 Task: Add Member Aaihsa to Card Card0021 in Board Board0021 in Workspace Development in Trello
Action: Mouse moved to (392, 441)
Screenshot: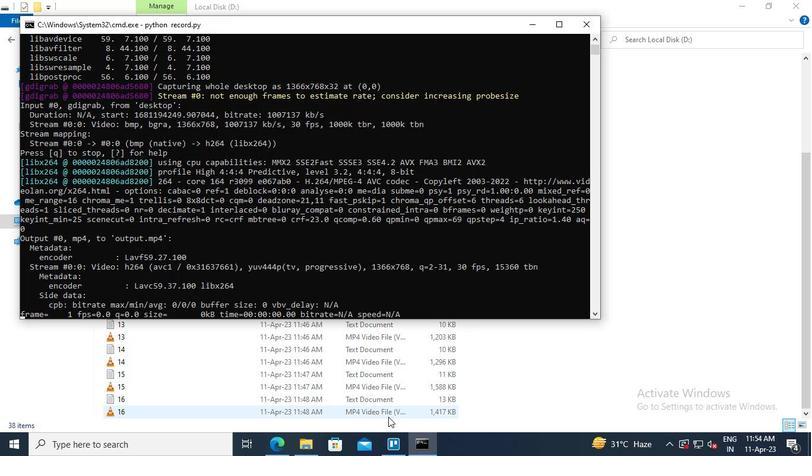 
Action: Mouse pressed left at (392, 441)
Screenshot: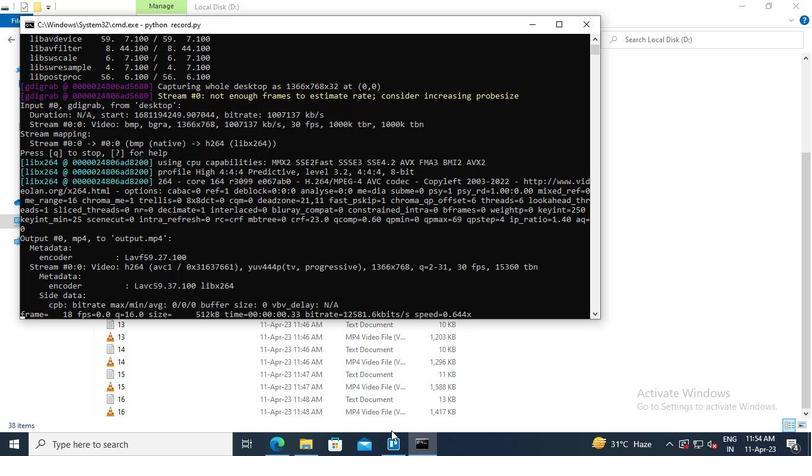 
Action: Mouse moved to (191, 125)
Screenshot: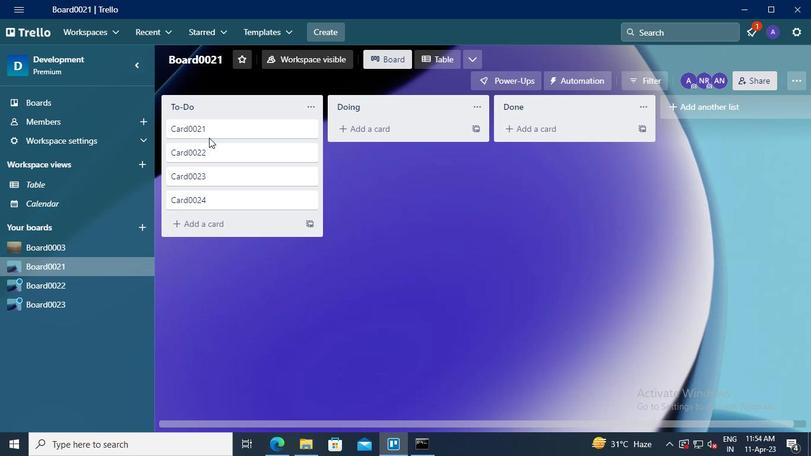 
Action: Mouse pressed left at (191, 125)
Screenshot: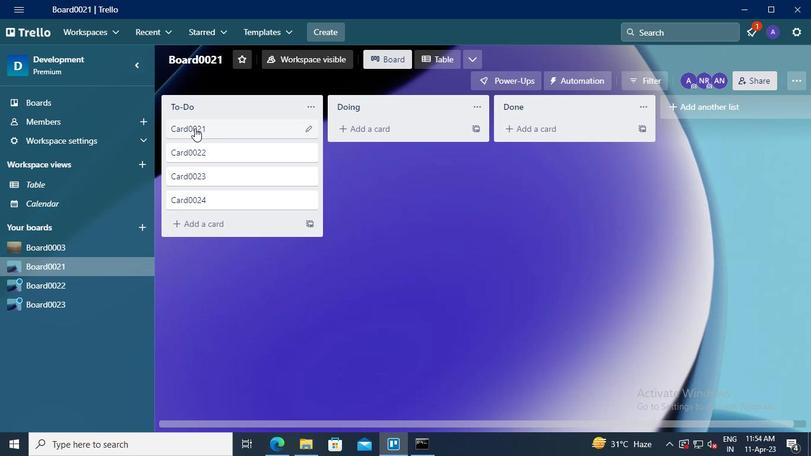 
Action: Mouse moved to (546, 158)
Screenshot: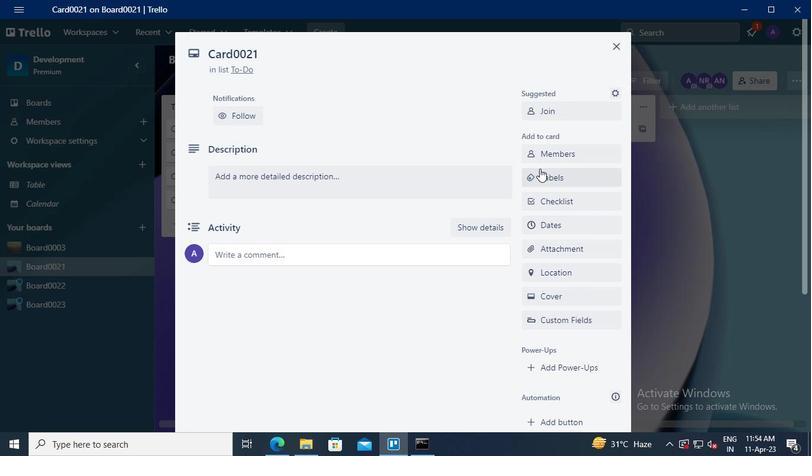 
Action: Mouse pressed left at (546, 158)
Screenshot: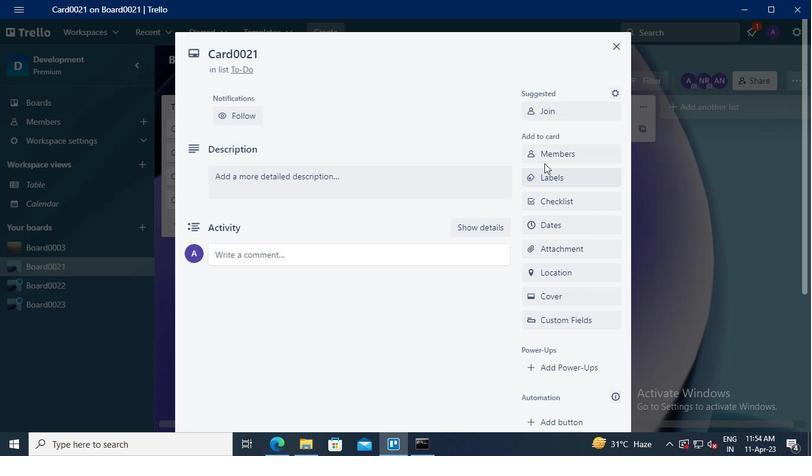
Action: Mouse moved to (547, 158)
Screenshot: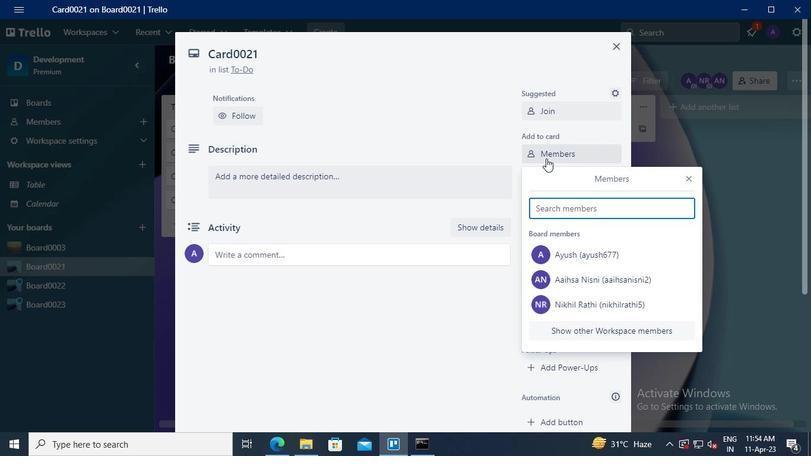 
Action: Keyboard a
Screenshot: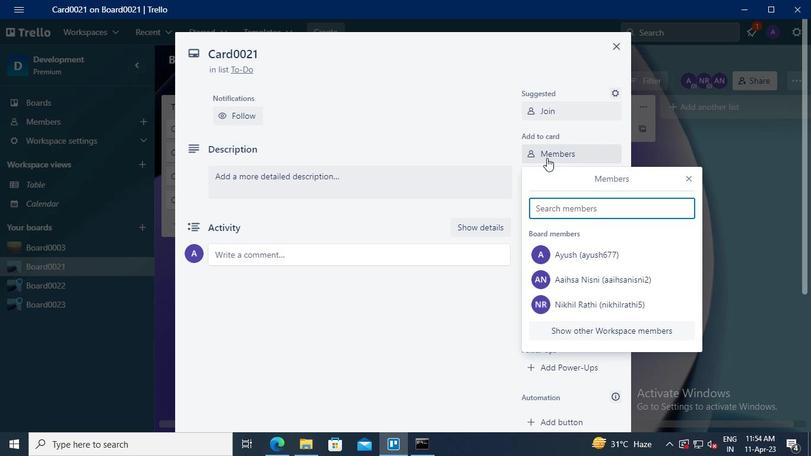 
Action: Keyboard a
Screenshot: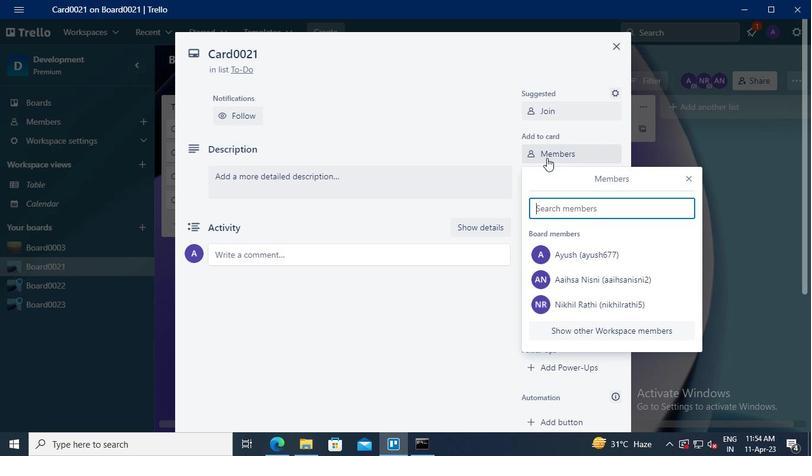 
Action: Keyboard i
Screenshot: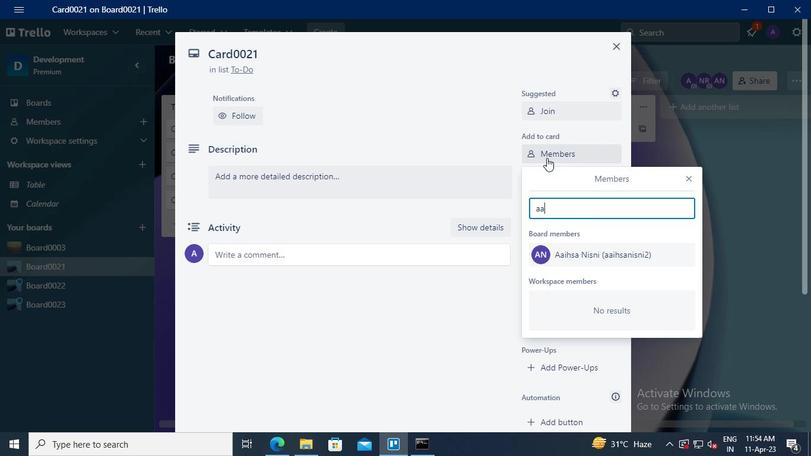 
Action: Keyboard h
Screenshot: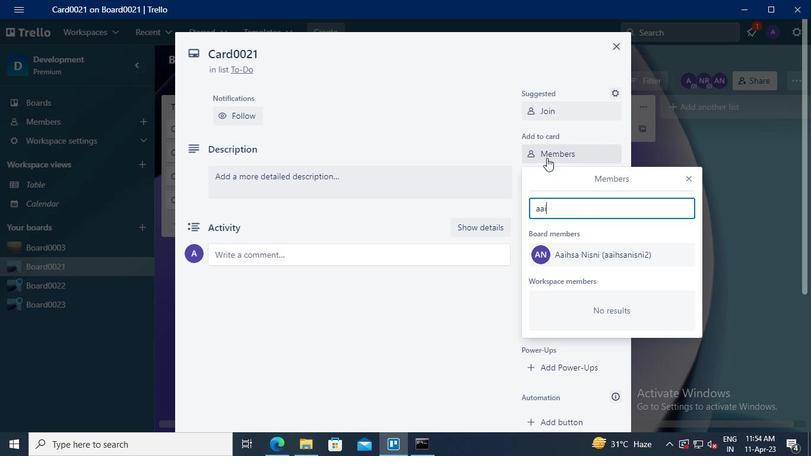 
Action: Mouse moved to (601, 256)
Screenshot: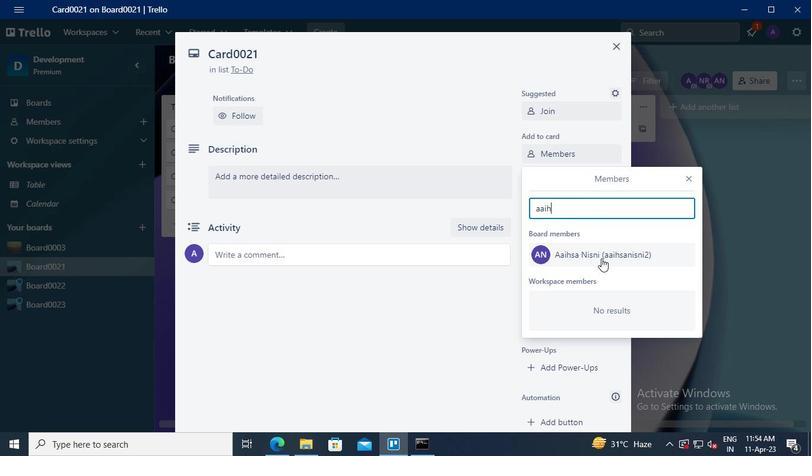 
Action: Mouse pressed left at (601, 256)
Screenshot: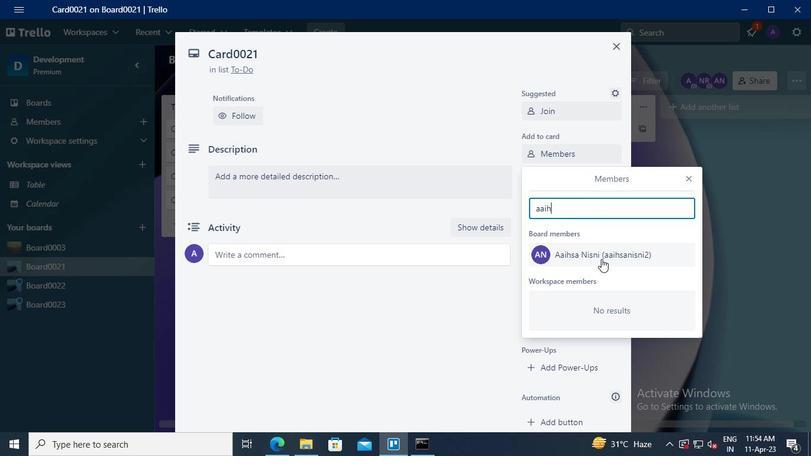 
Action: Mouse moved to (689, 179)
Screenshot: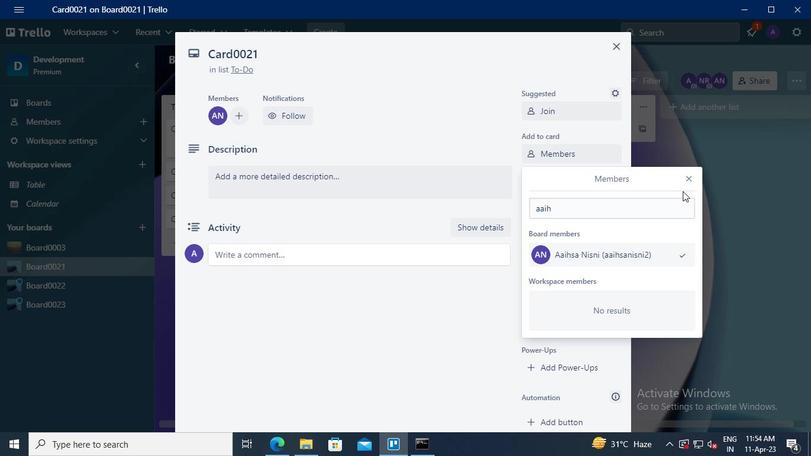 
Action: Mouse pressed left at (689, 179)
Screenshot: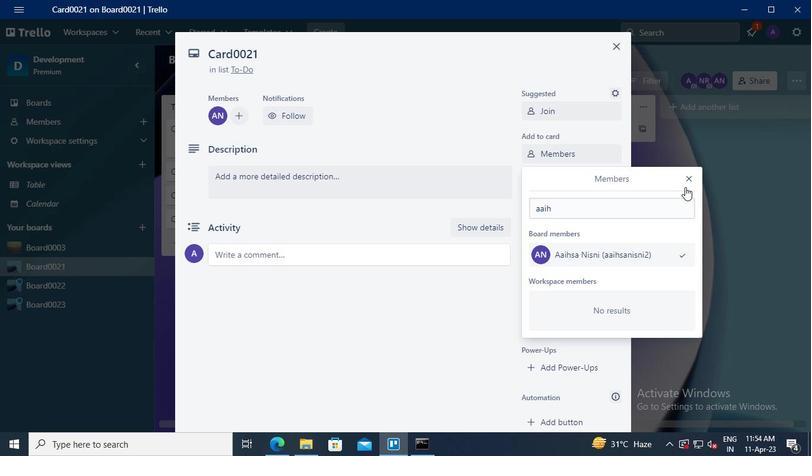 
Action: Mouse moved to (436, 444)
Screenshot: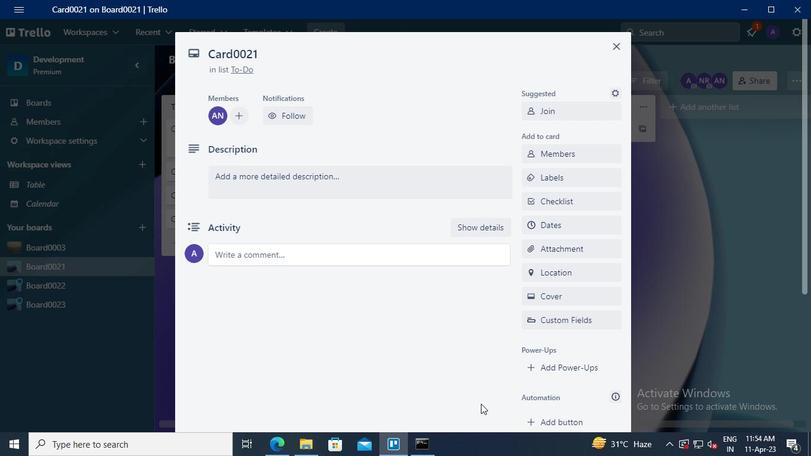 
Action: Mouse pressed left at (436, 444)
Screenshot: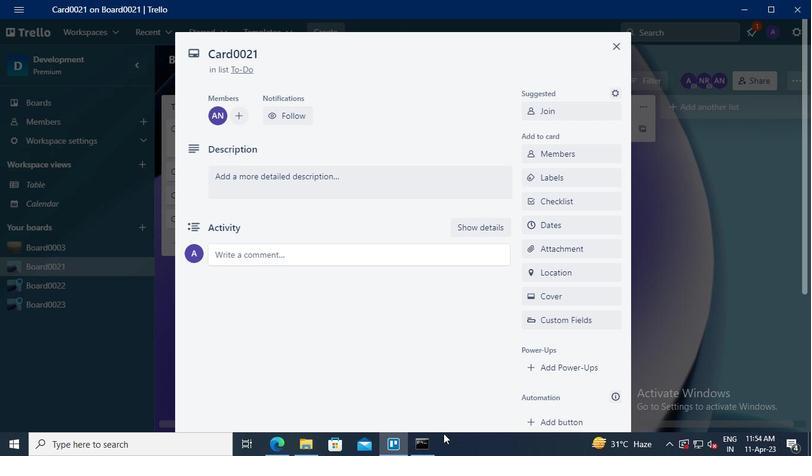 
Action: Mouse moved to (583, 24)
Screenshot: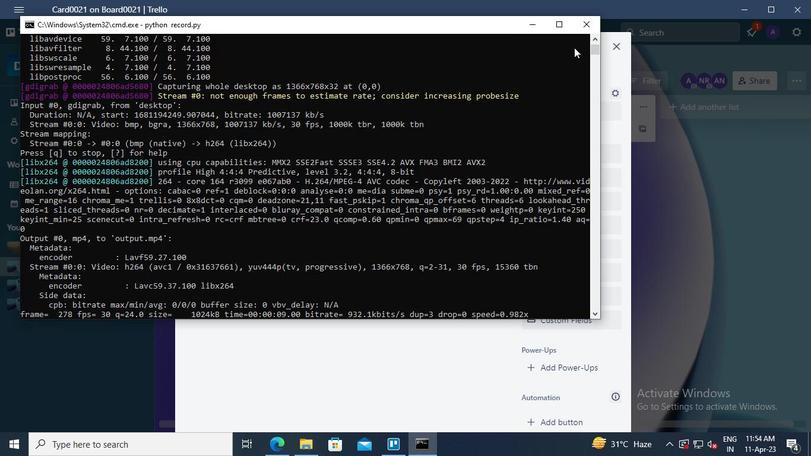 
Action: Mouse pressed left at (583, 24)
Screenshot: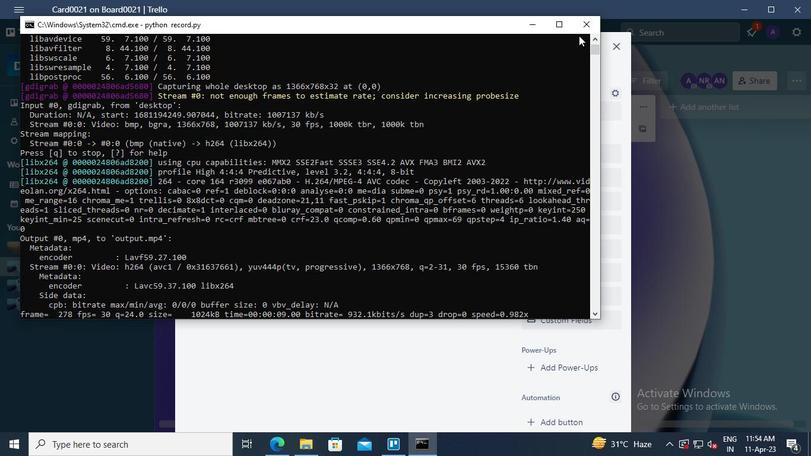 
